 Task: Report abuse to  page of NVIDIA
Action: Mouse moved to (619, 119)
Screenshot: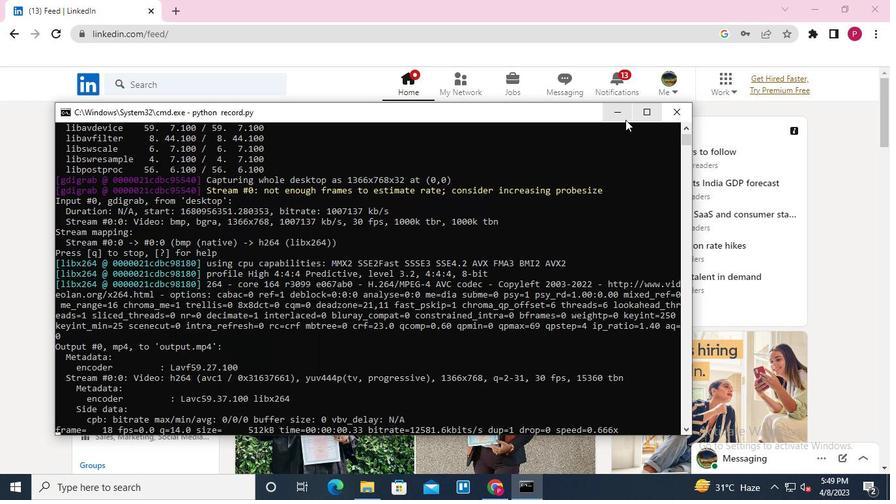 
Action: Mouse pressed left at (619, 119)
Screenshot: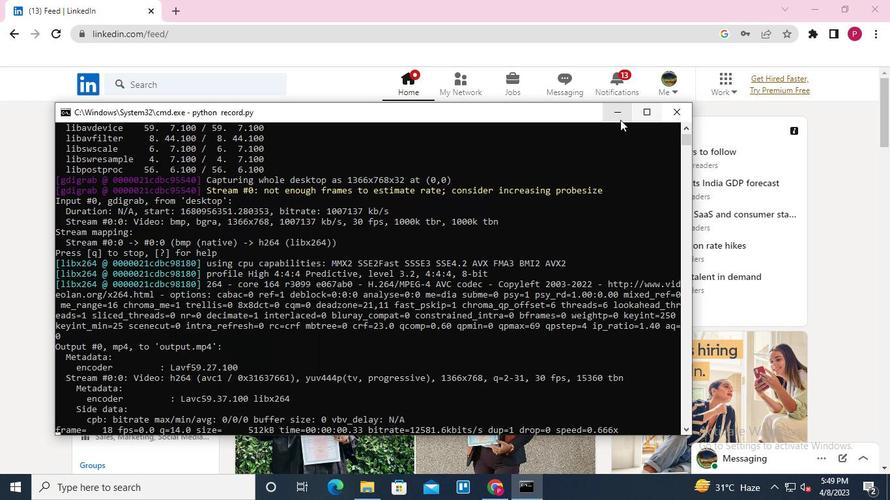 
Action: Mouse moved to (205, 88)
Screenshot: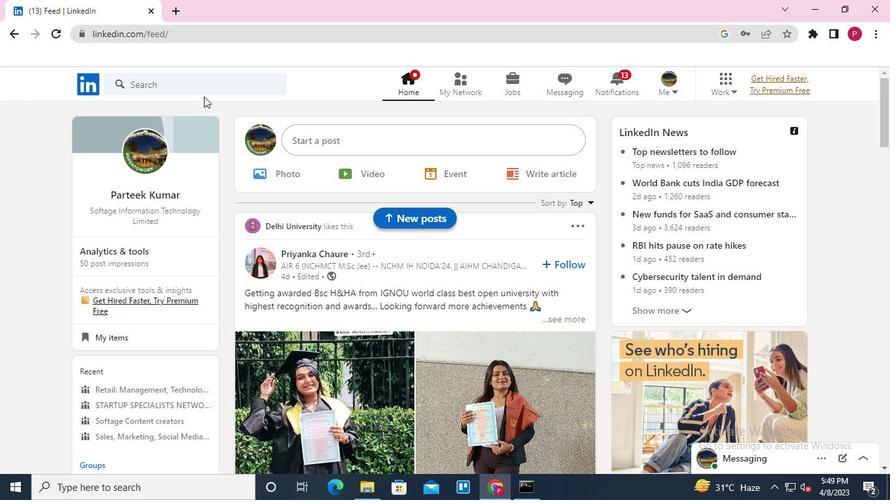 
Action: Mouse pressed left at (205, 88)
Screenshot: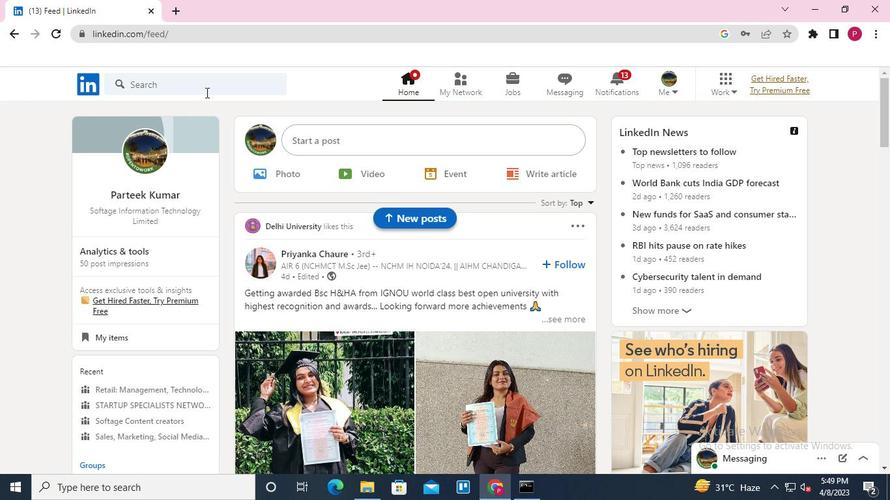 
Action: Keyboard Key.shift
Screenshot: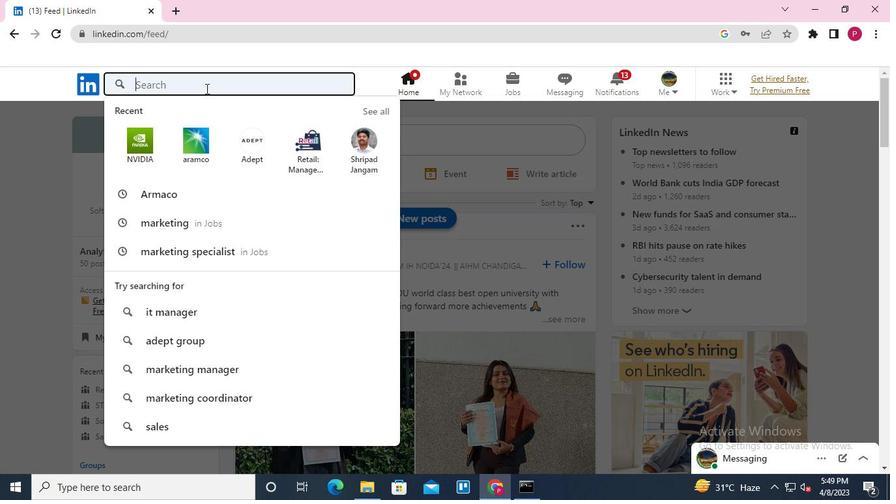 
Action: Keyboard N
Screenshot: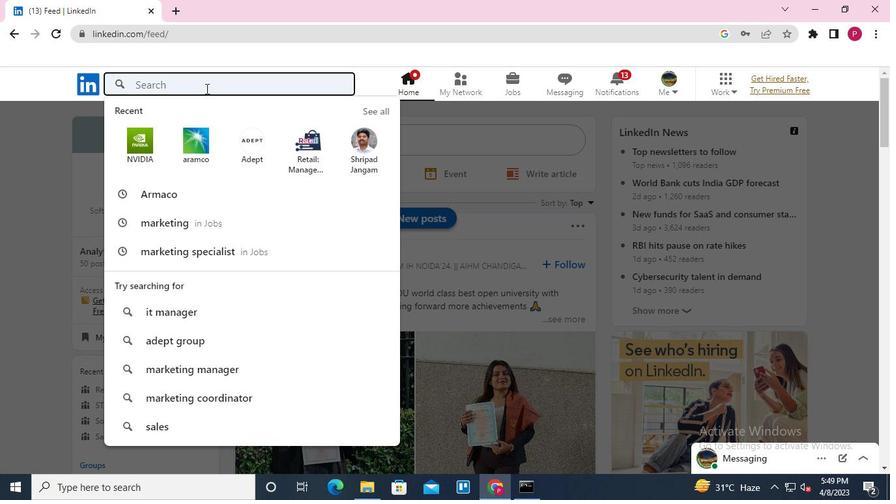 
Action: Keyboard V
Screenshot: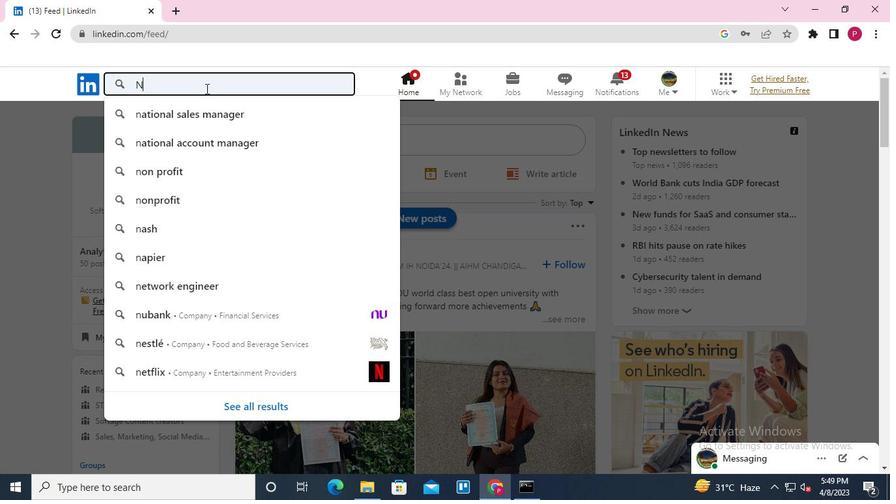 
Action: Keyboard I
Screenshot: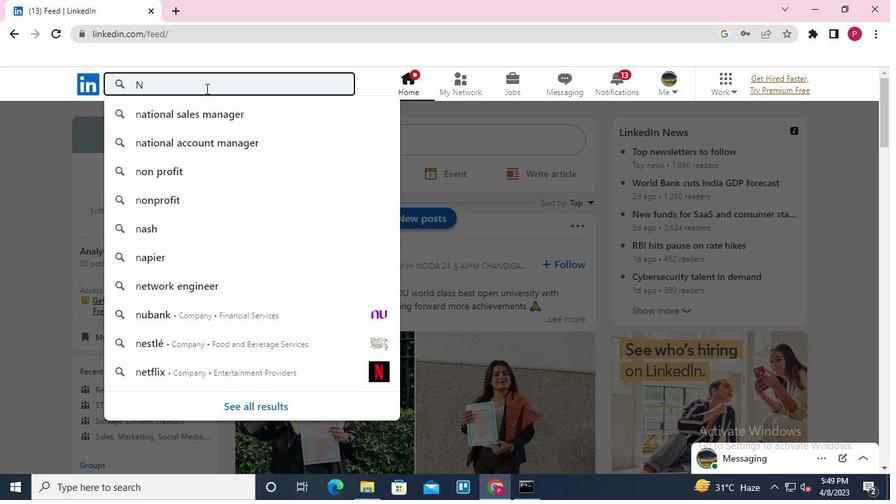 
Action: Keyboard D
Screenshot: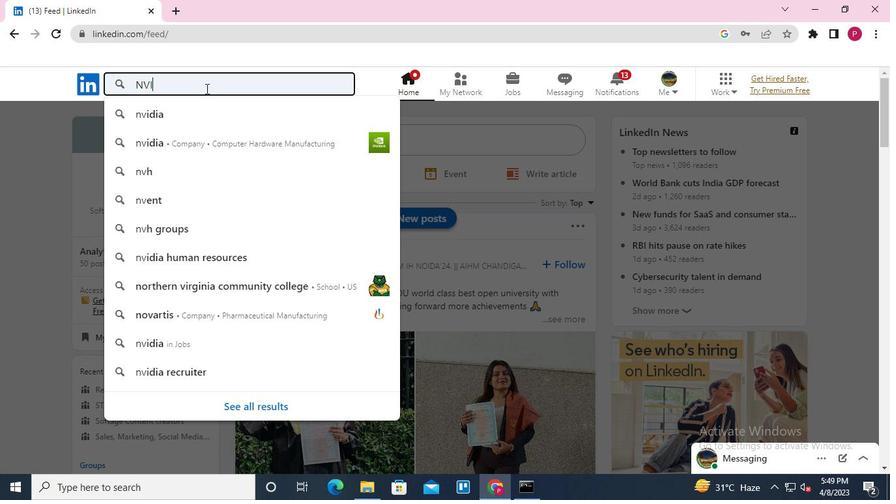
Action: Keyboard I
Screenshot: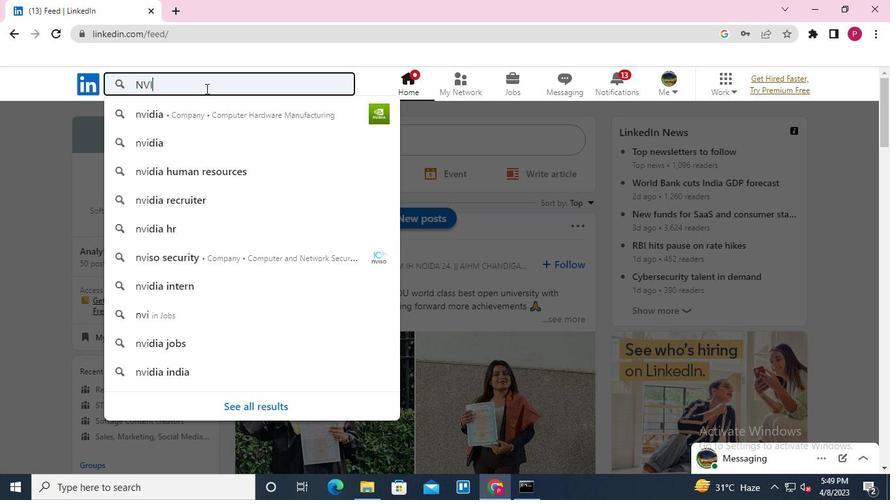 
Action: Keyboard A
Screenshot: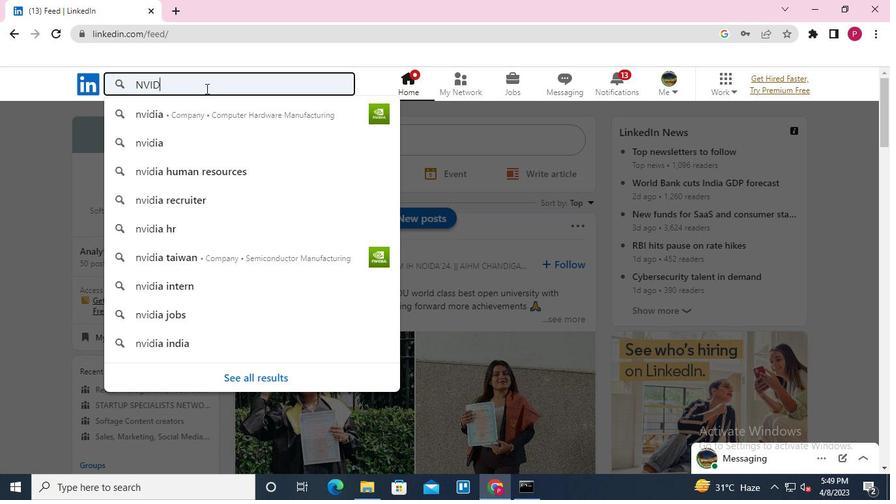 
Action: Keyboard Key.enter
Screenshot: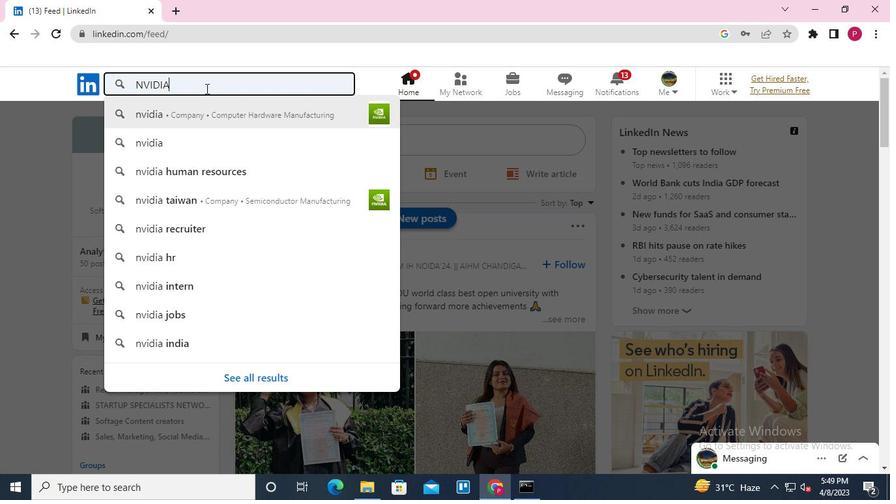 
Action: Mouse moved to (176, 180)
Screenshot: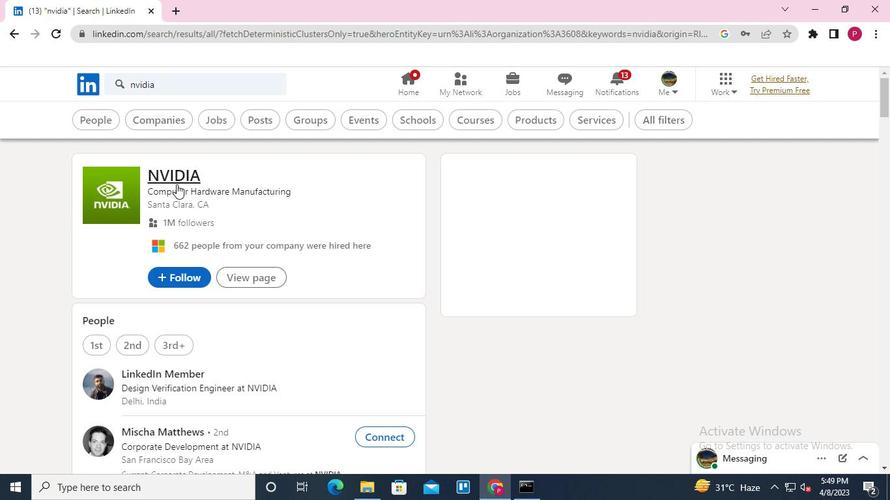
Action: Mouse pressed left at (176, 180)
Screenshot: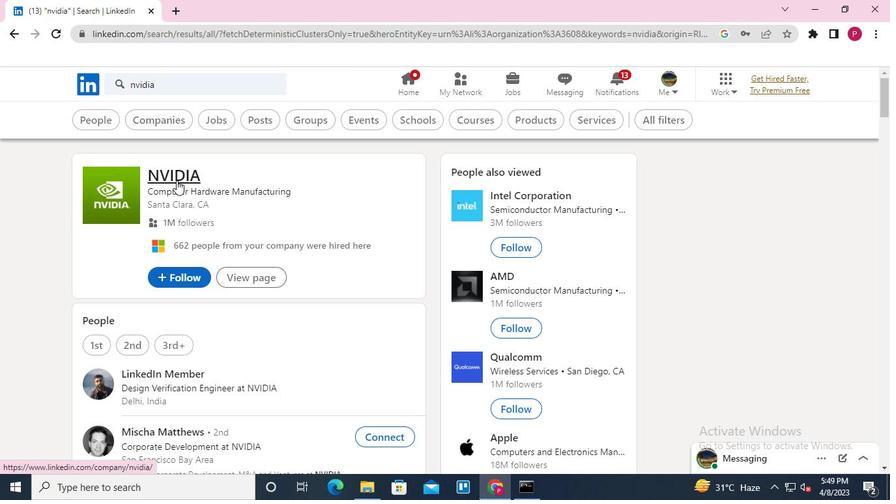 
Action: Mouse moved to (288, 324)
Screenshot: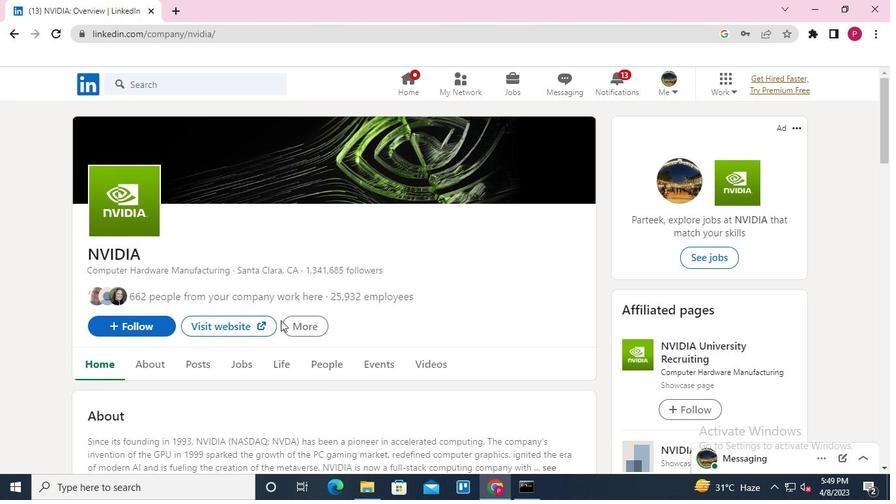 
Action: Mouse pressed left at (288, 324)
Screenshot: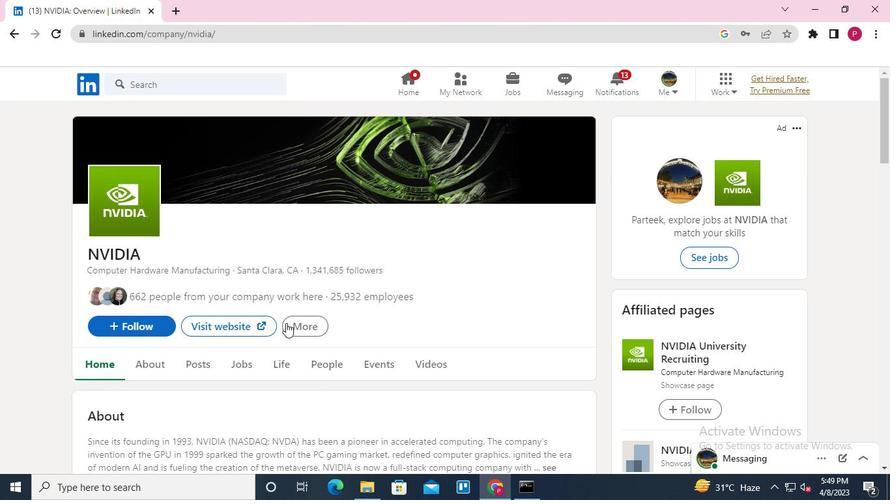 
Action: Mouse moved to (344, 383)
Screenshot: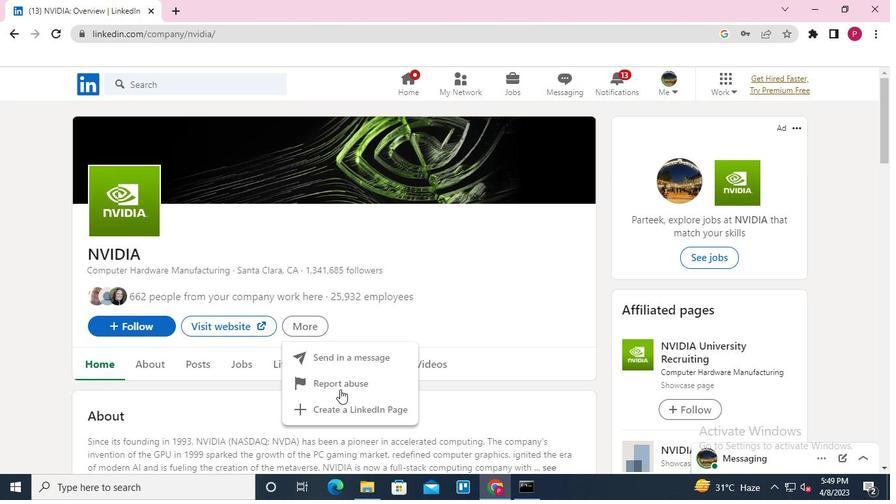 
Action: Mouse pressed left at (344, 383)
Screenshot: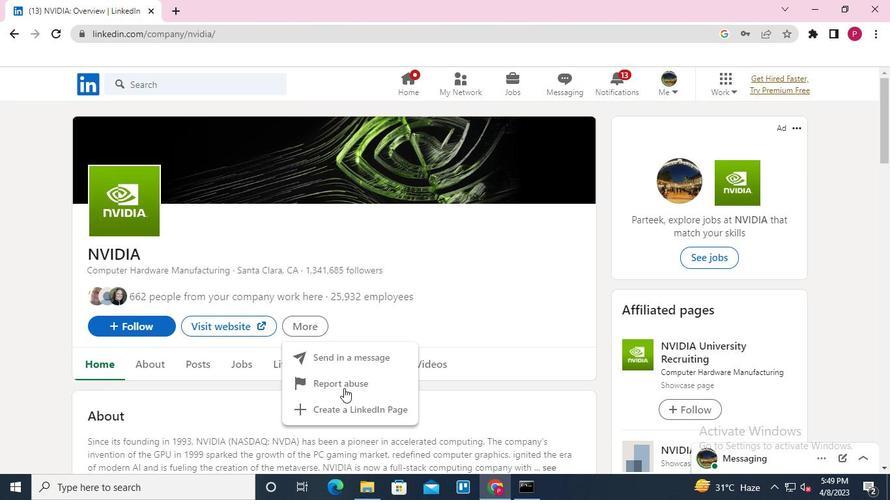 
Action: Mouse moved to (300, 177)
Screenshot: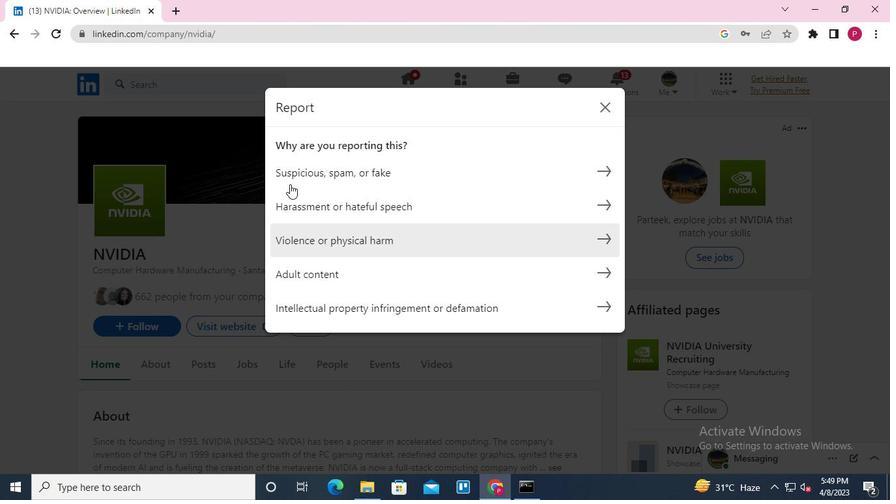 
Action: Mouse pressed left at (300, 177)
Screenshot: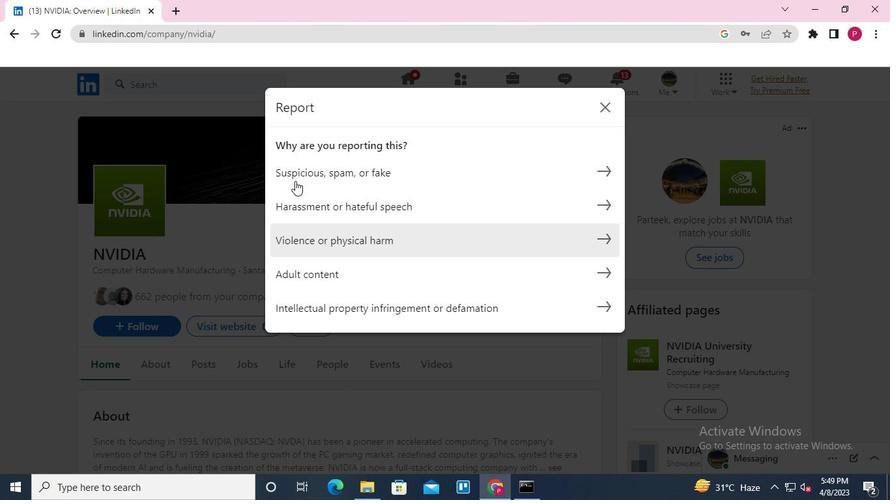 
Action: Mouse moved to (286, 163)
Screenshot: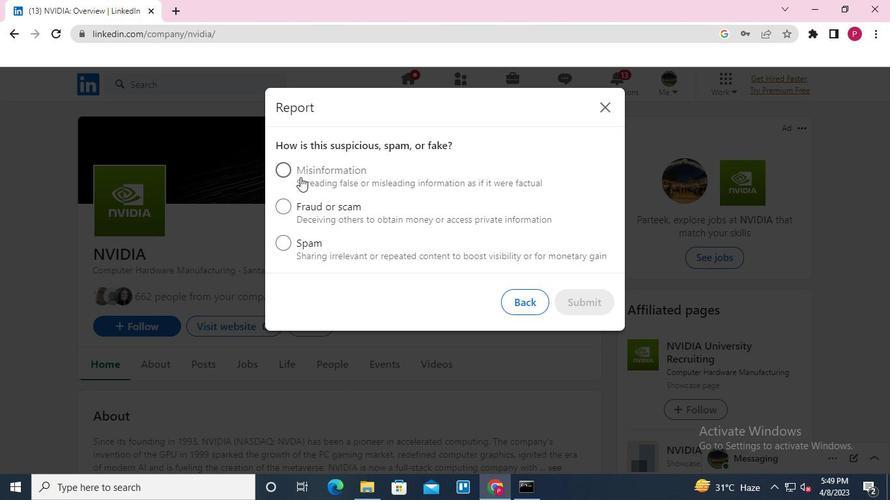 
Action: Mouse pressed left at (286, 163)
Screenshot: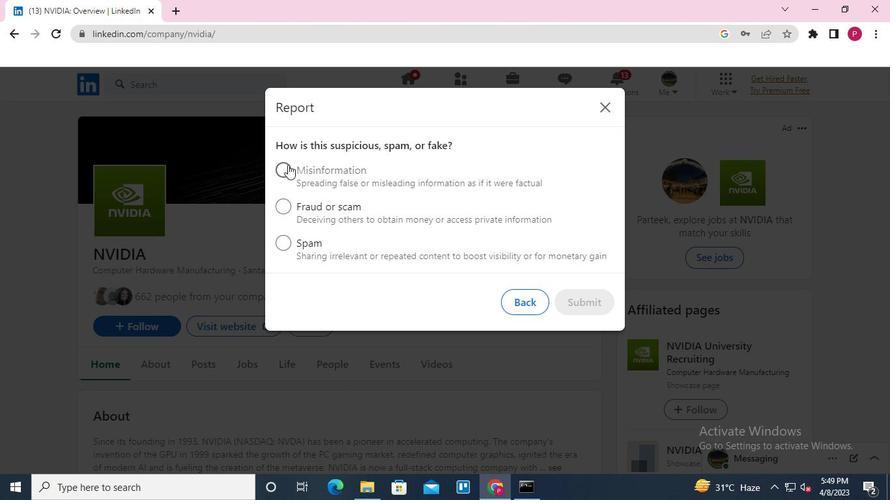 
Action: Mouse moved to (570, 356)
Screenshot: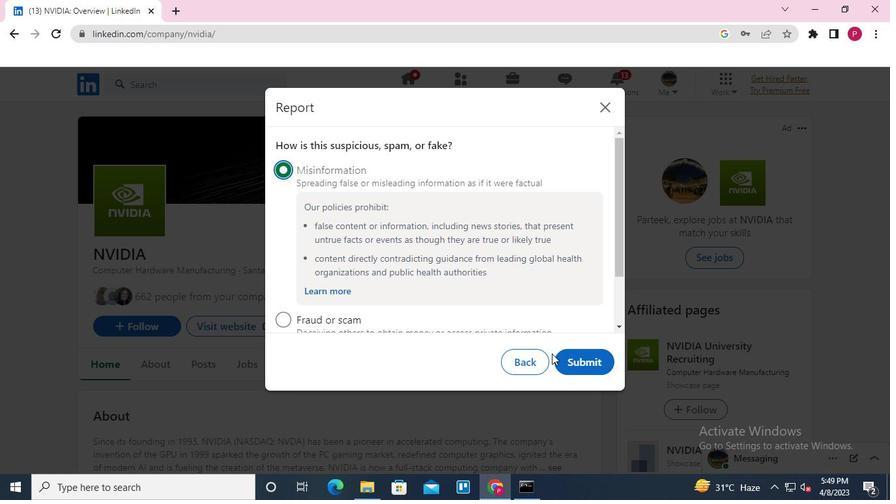 
Action: Mouse pressed left at (570, 356)
Screenshot: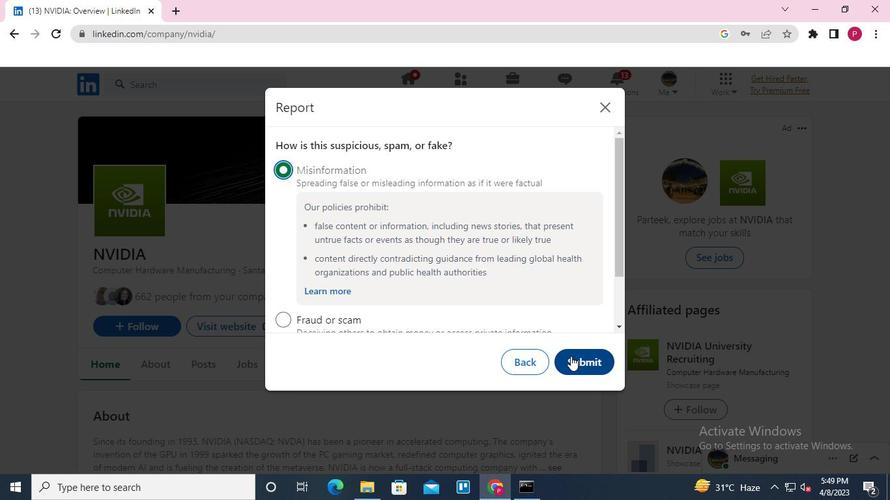 
Action: Mouse moved to (586, 254)
Screenshot: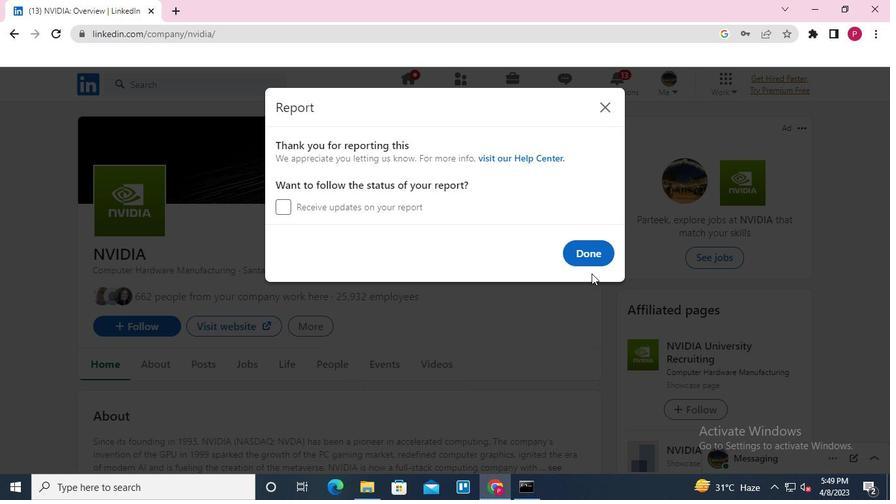 
Action: Mouse pressed left at (586, 254)
Screenshot: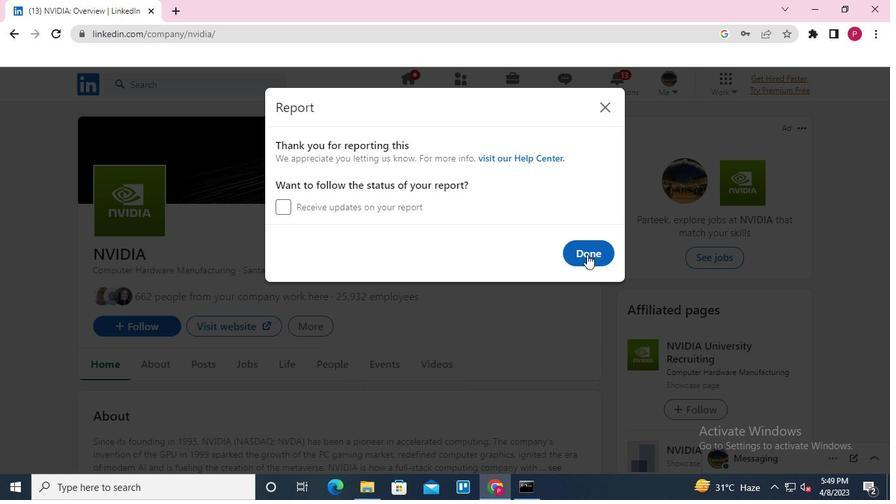 
Action: Keyboard Key.alt_l
Screenshot: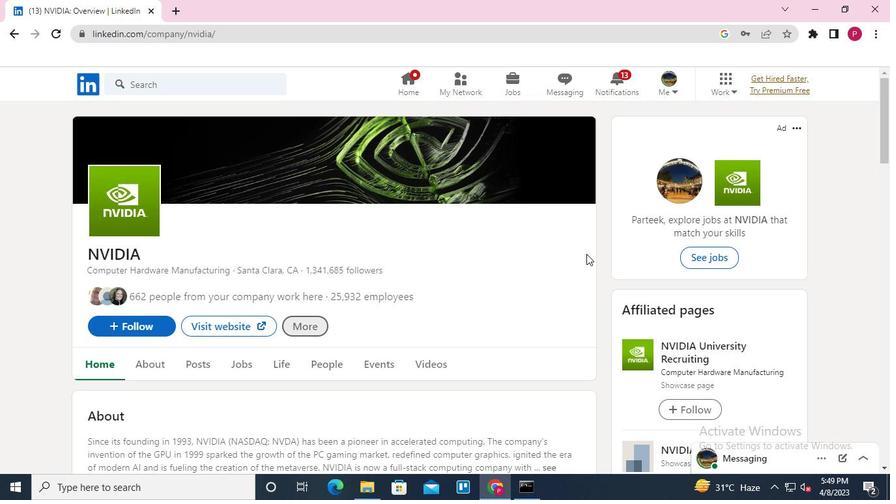 
Action: Keyboard Key.tab
Screenshot: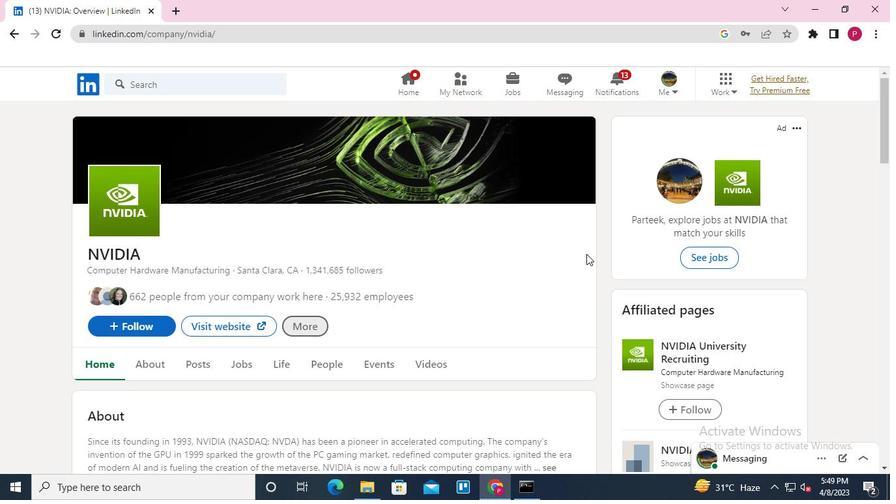 
Action: Mouse moved to (673, 111)
Screenshot: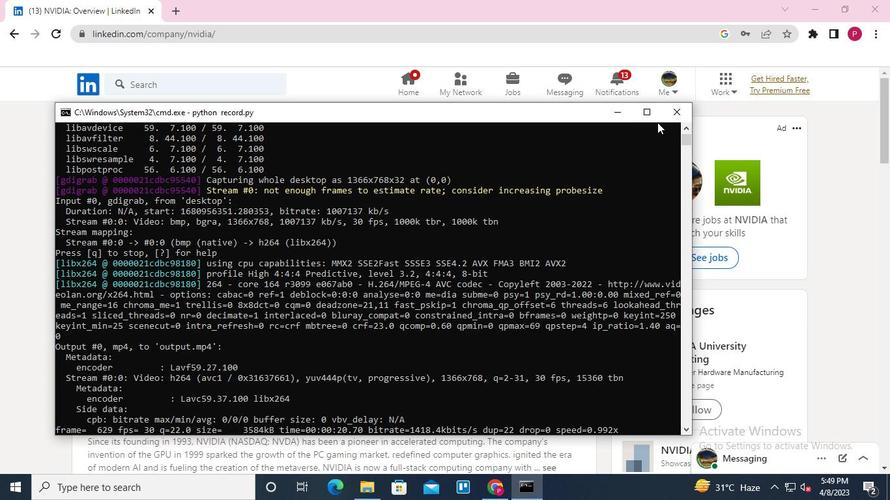 
Action: Mouse pressed left at (673, 111)
Screenshot: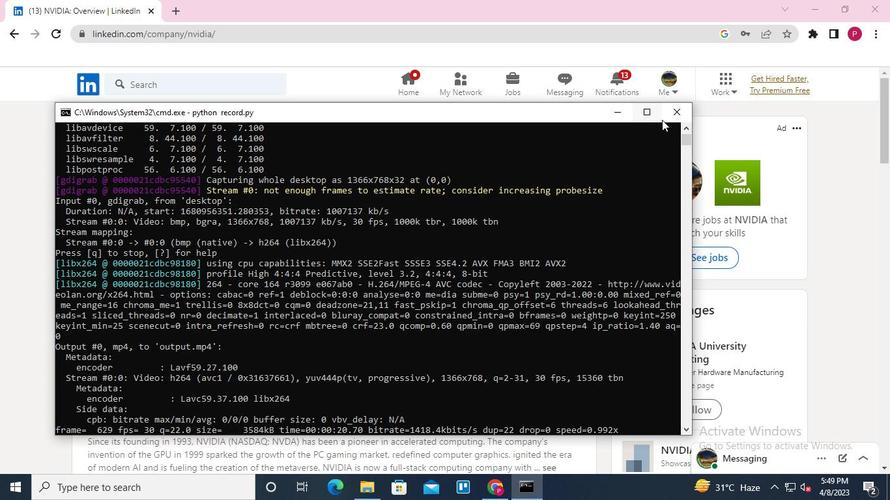
